 Task: Search for horseback riding trails in the Smoky Mountains between Gatlinburg, Tennessee, and Pigeon Forge, Tennessee.
Action: Mouse moved to (267, 83)
Screenshot: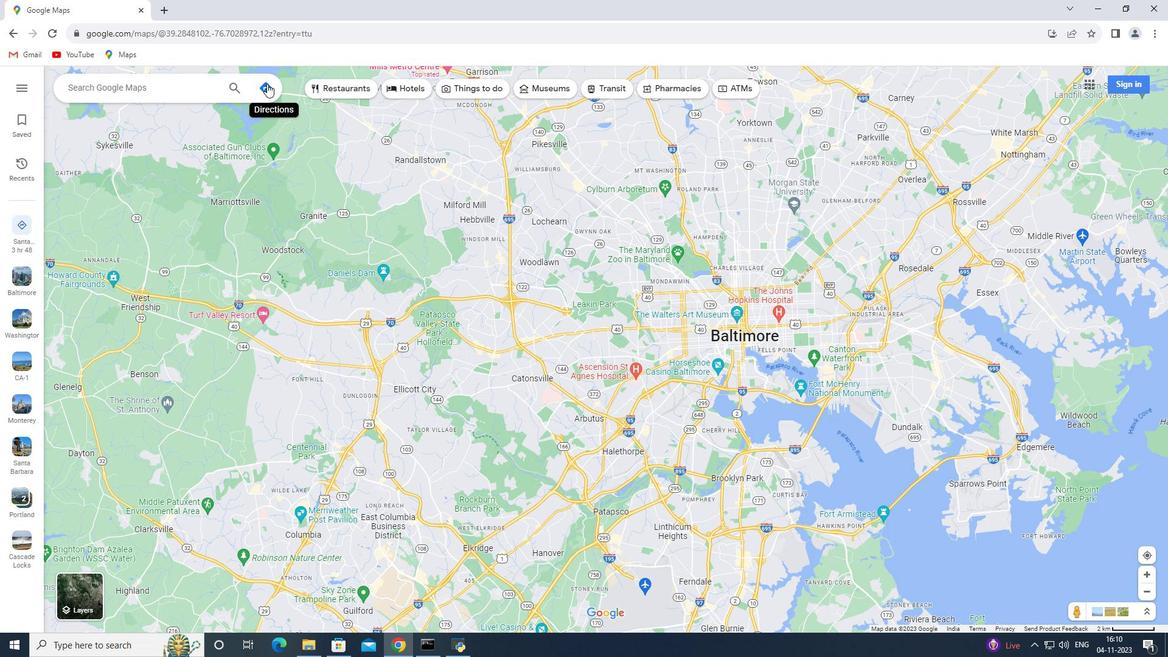 
Action: Mouse pressed left at (267, 83)
Screenshot: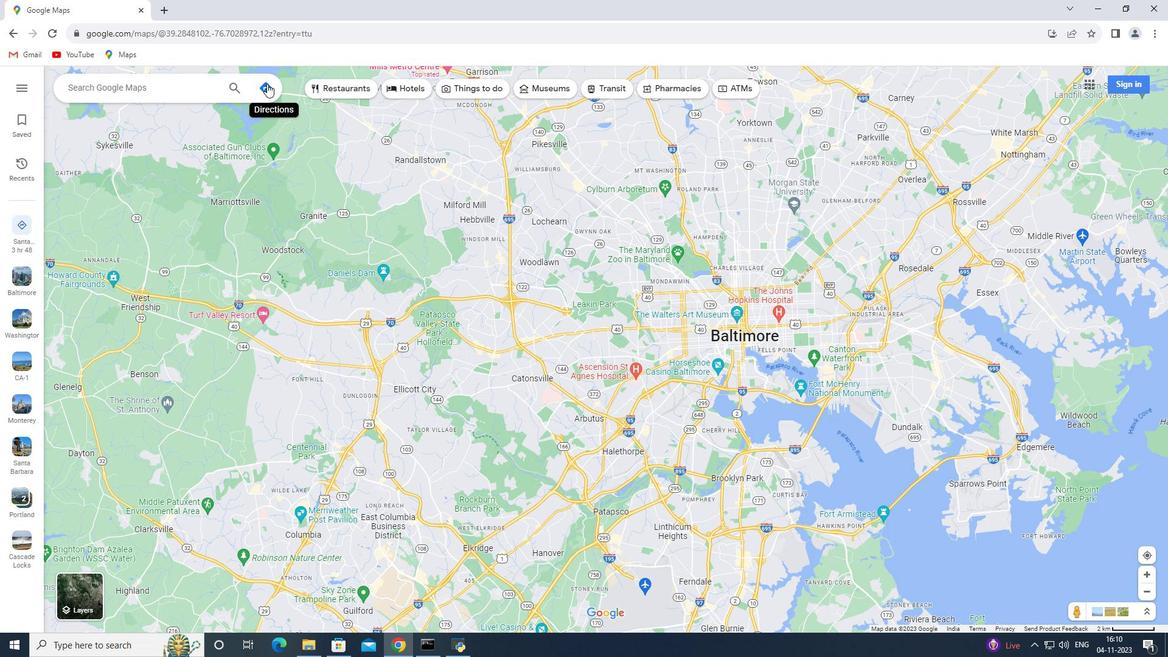 
Action: Mouse moved to (207, 118)
Screenshot: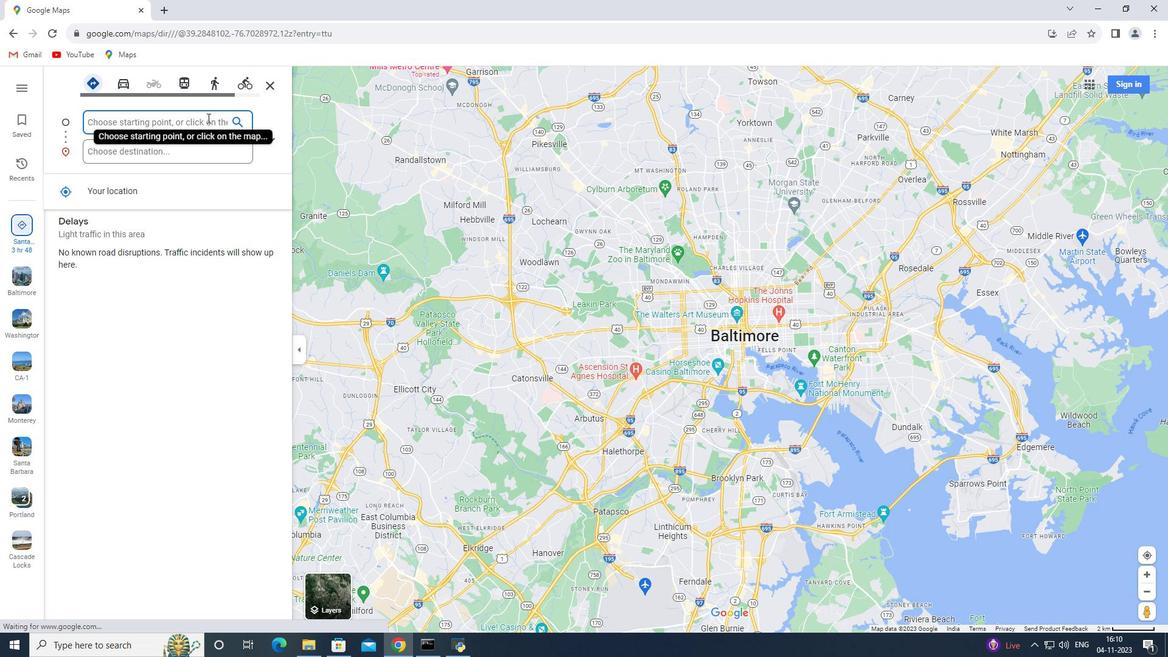 
Action: Key pressed <Key.shift><Key.shift><Key.shift><Key.shift>Gatlinburg,<Key.space><Key.shift>Tennessee
Screenshot: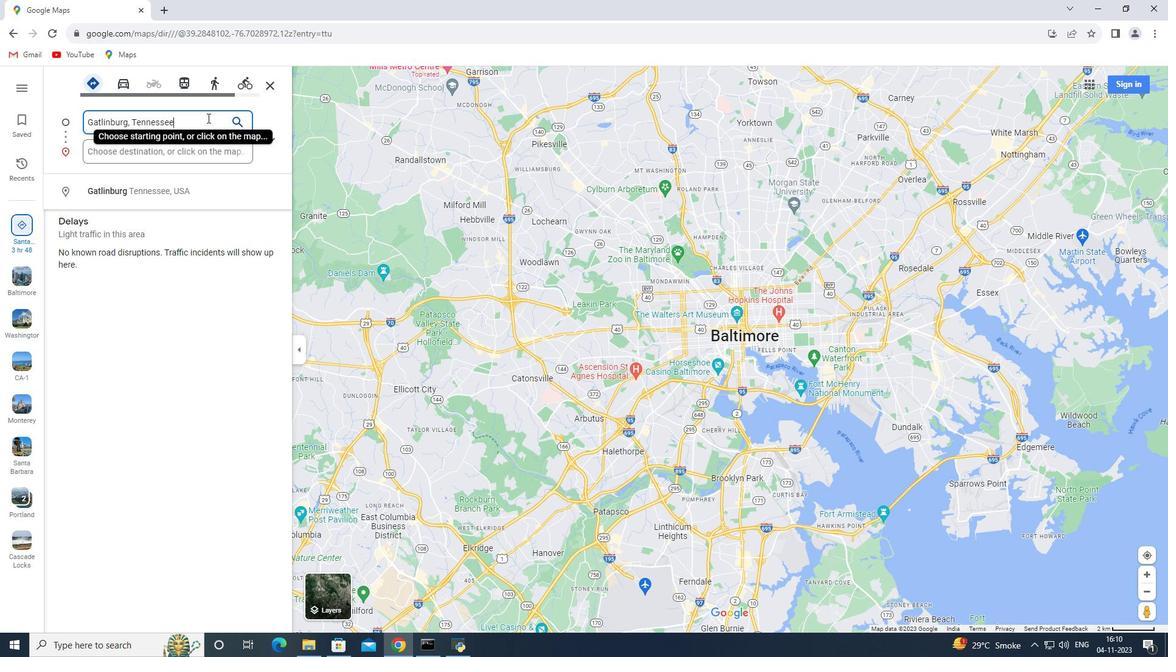 
Action: Mouse moved to (180, 153)
Screenshot: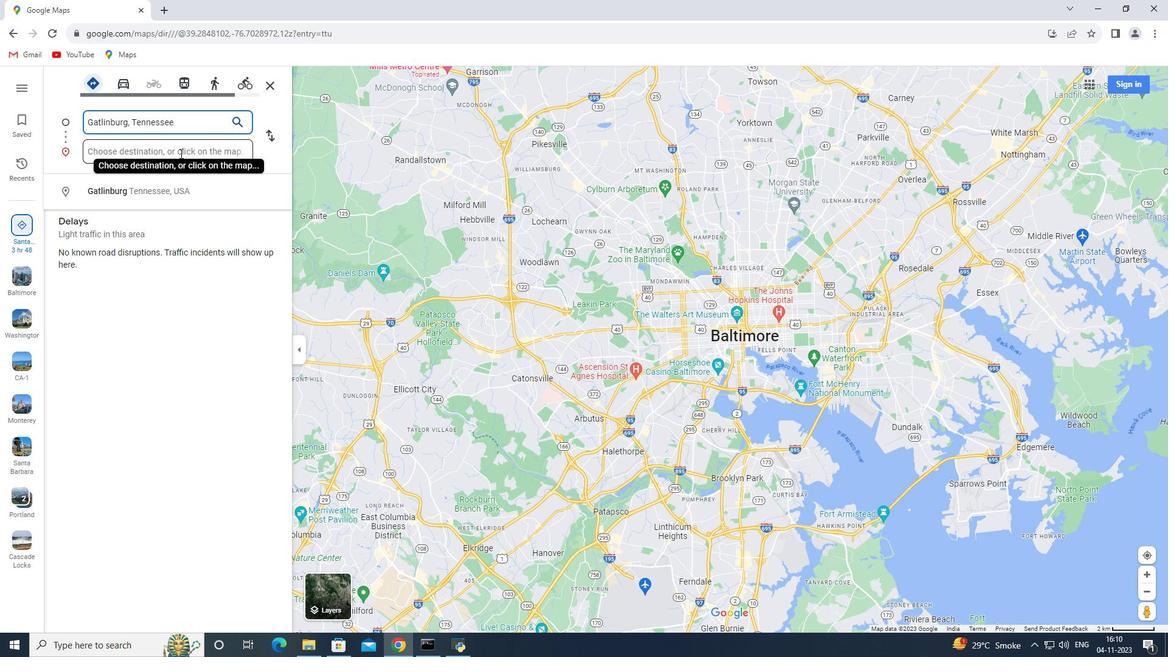 
Action: Mouse pressed left at (180, 153)
Screenshot: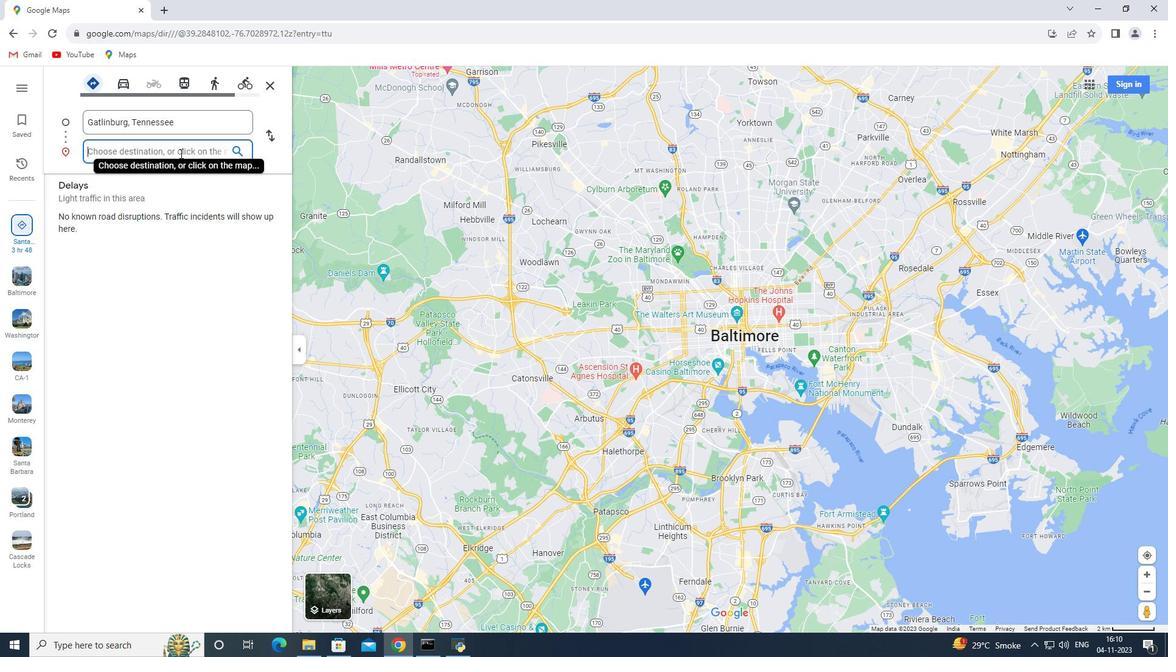 
Action: Key pressed <Key.shift>Pigeon<Key.space><Key.shift>Forge,<Key.space><Key.shift>Tennessee<Key.enter>
Screenshot: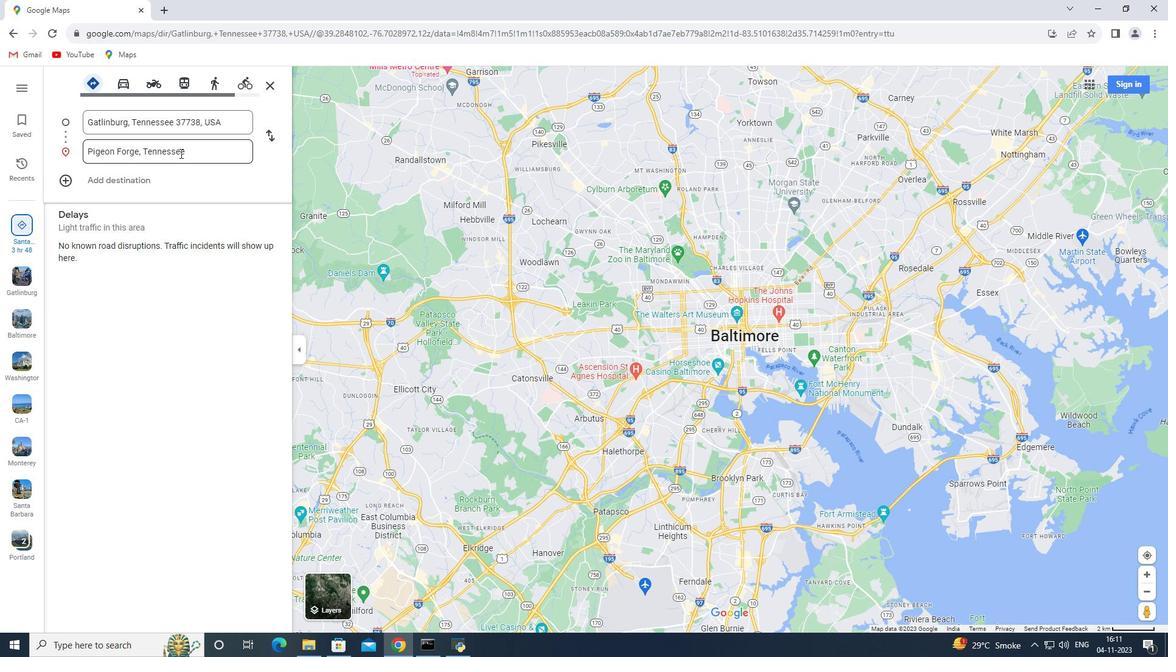 
Action: Mouse moved to (493, 90)
Screenshot: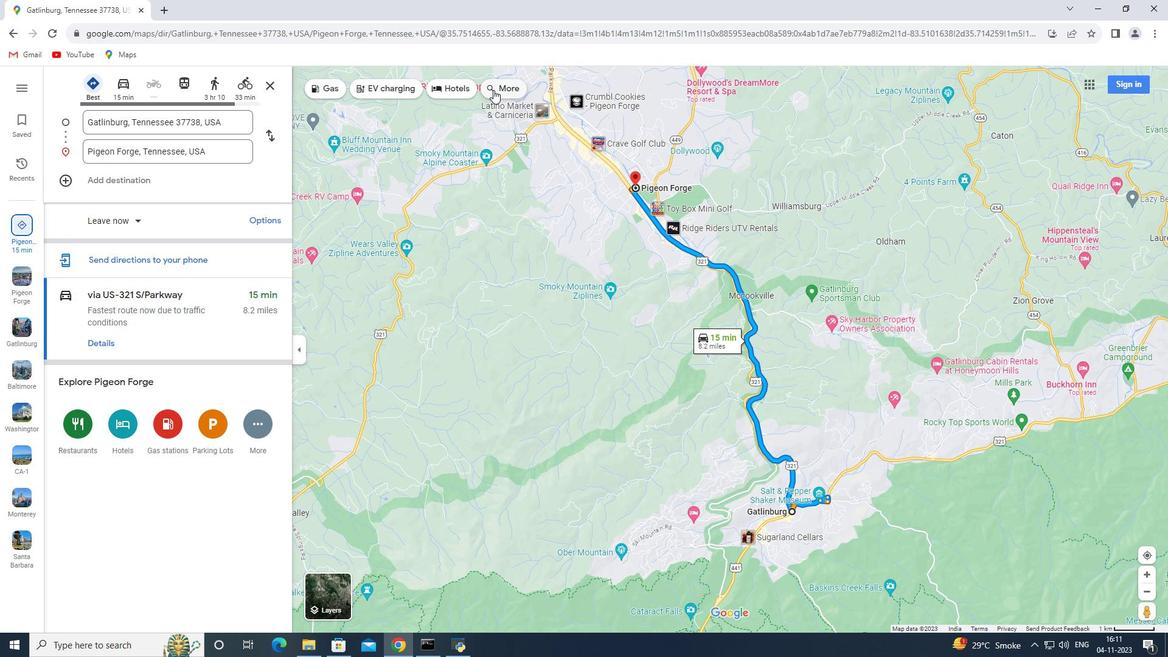 
Action: Mouse pressed left at (493, 90)
Screenshot: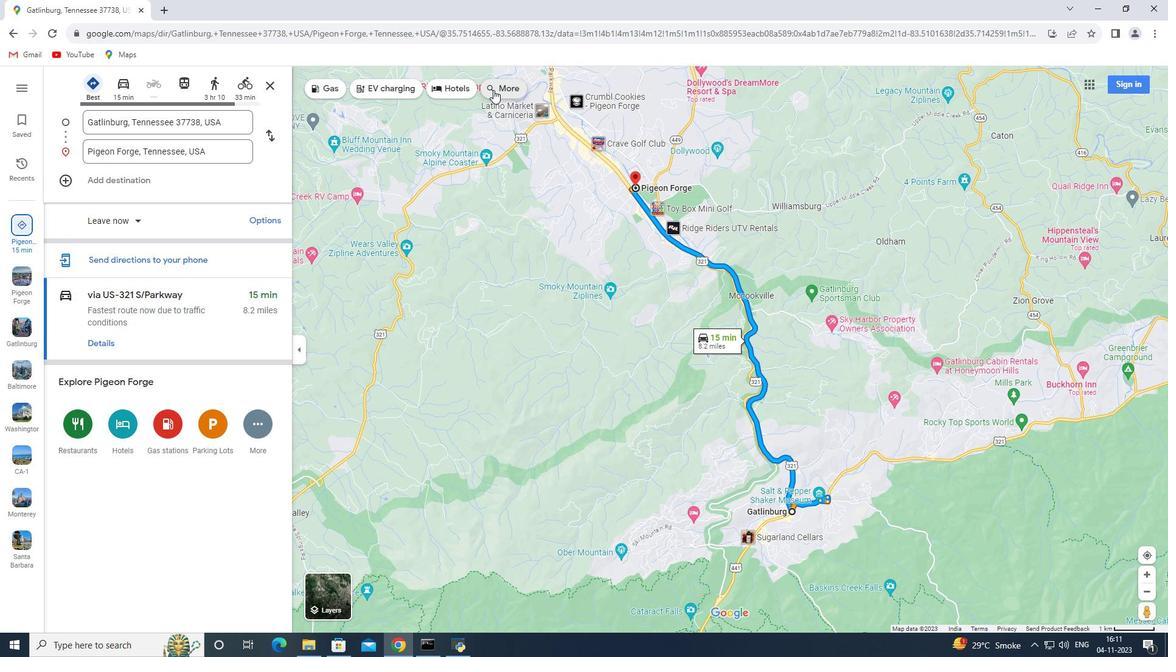 
Action: Mouse moved to (141, 88)
Screenshot: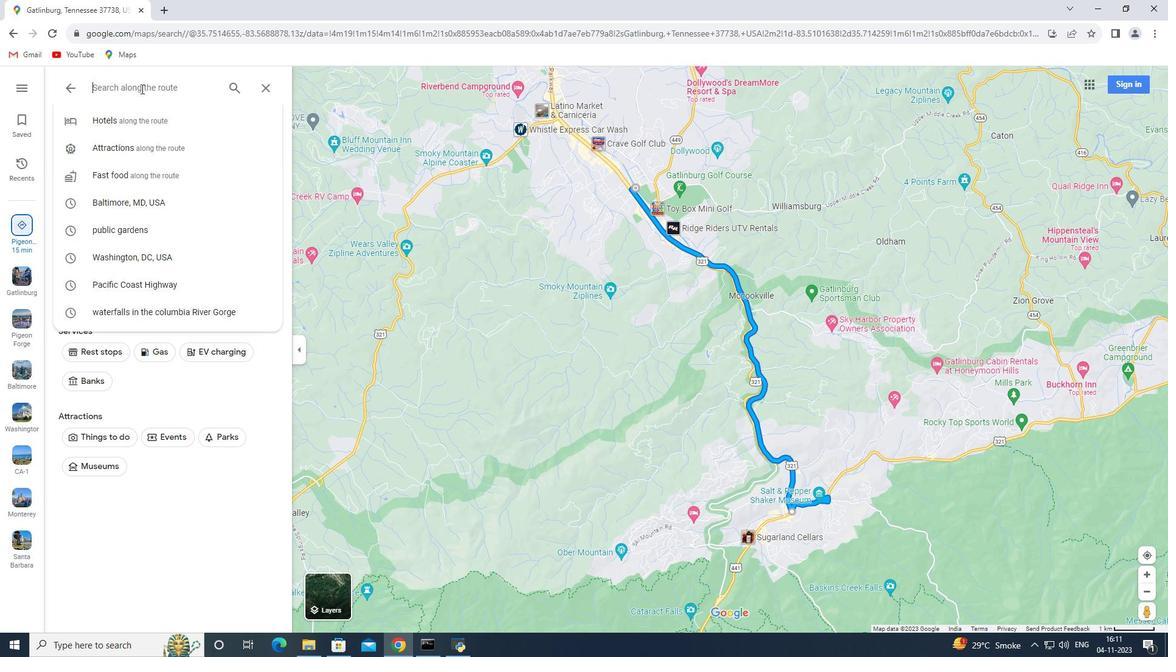 
Action: Mouse pressed left at (141, 88)
Screenshot: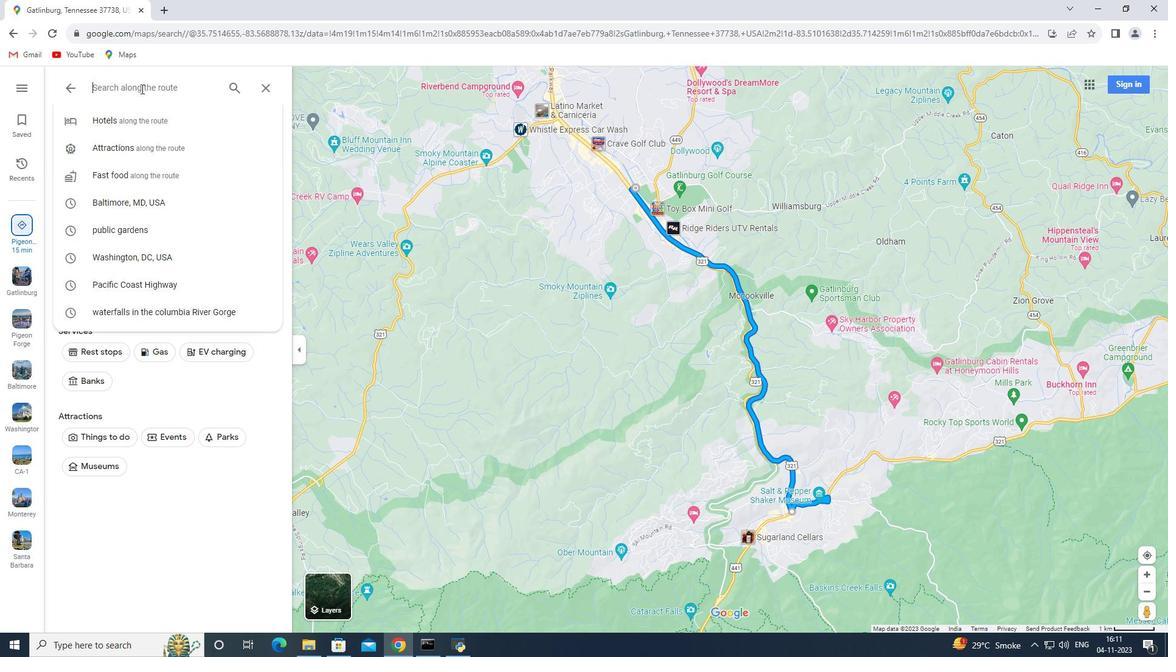 
Action: Key pressed horseback<Key.space>riding<Key.space>trai;<Key.backspace>ls<Key.space>in<Key.space><Key.shift>Smoky<Key.space><Key.shift_r>Mountains<Key.enter>
Screenshot: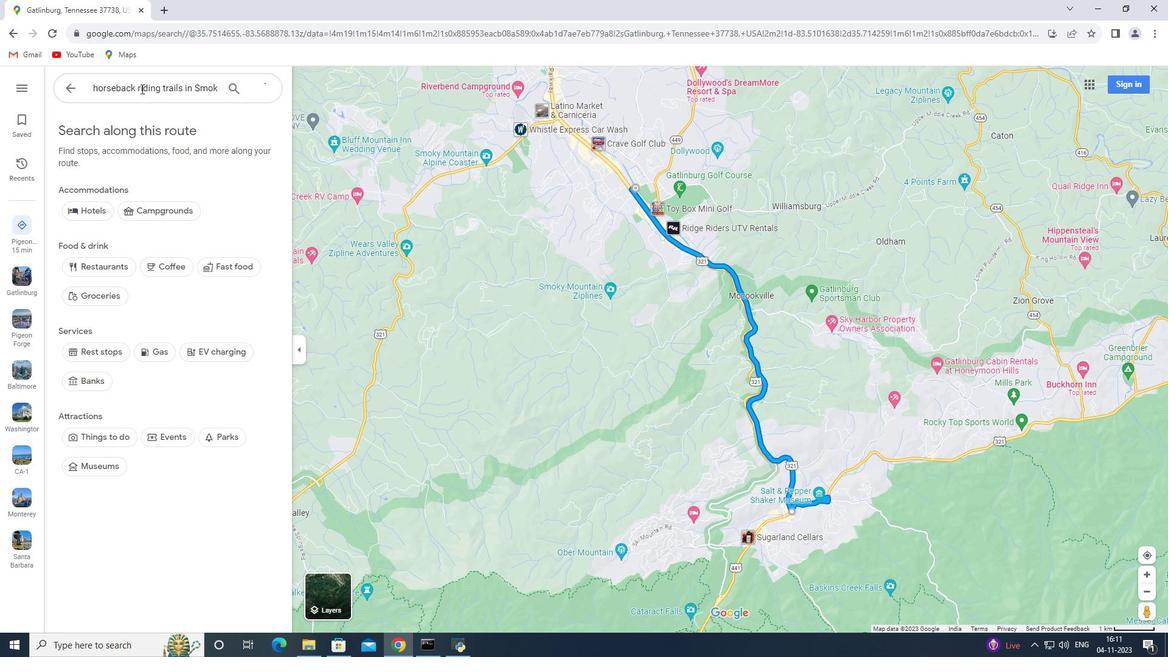 
